 Task: Filter job titles by Data Entry Specialist.
Action: Mouse moved to (293, 90)
Screenshot: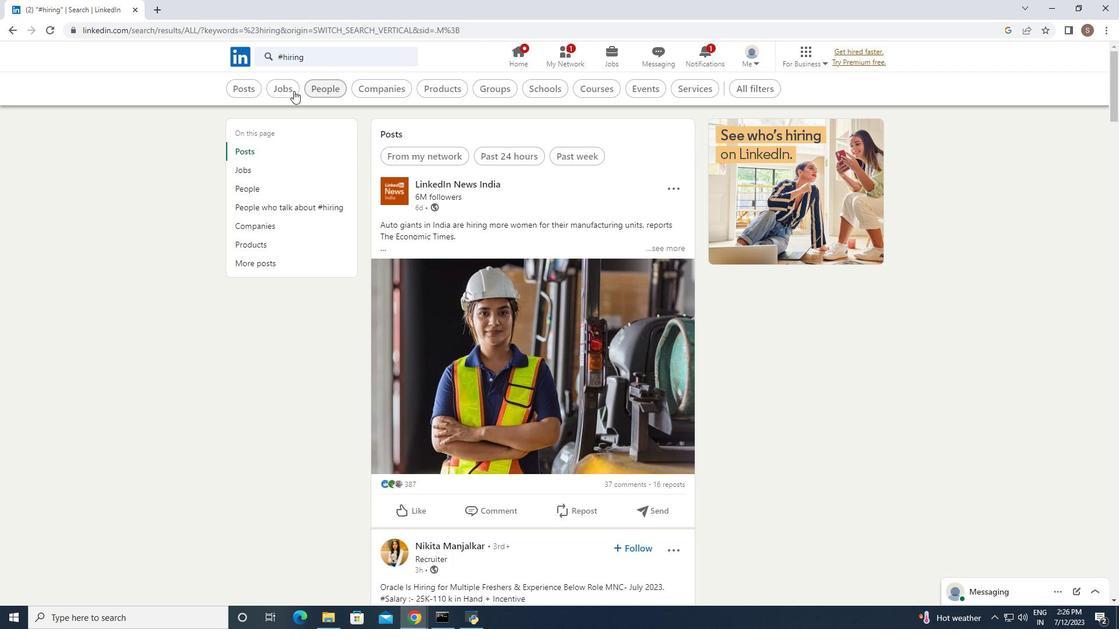 
Action: Mouse pressed left at (293, 90)
Screenshot: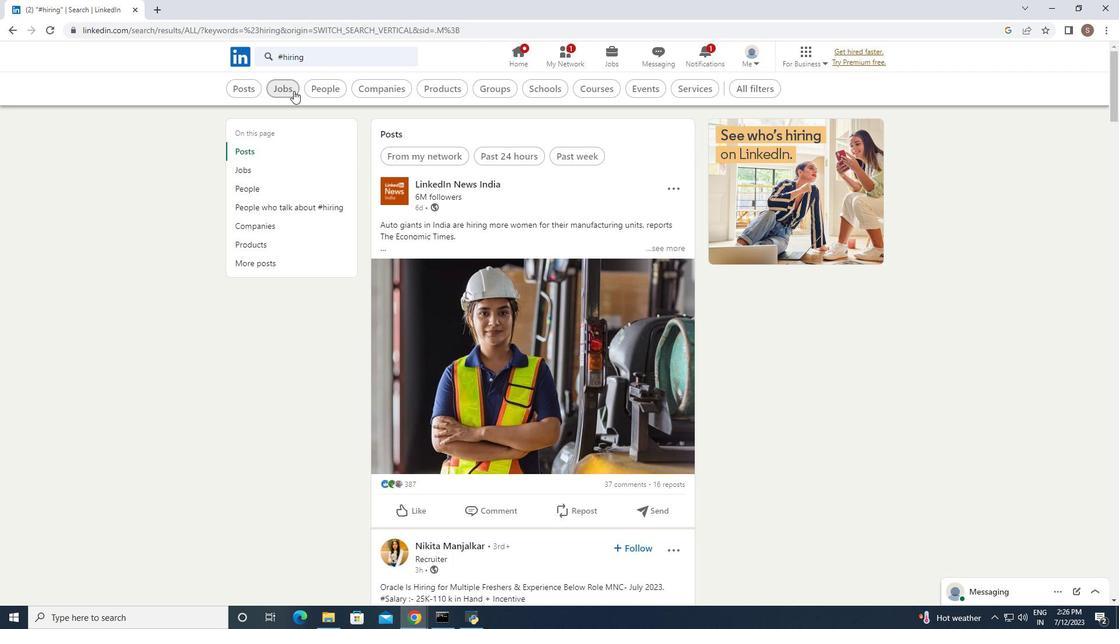 
Action: Mouse moved to (762, 90)
Screenshot: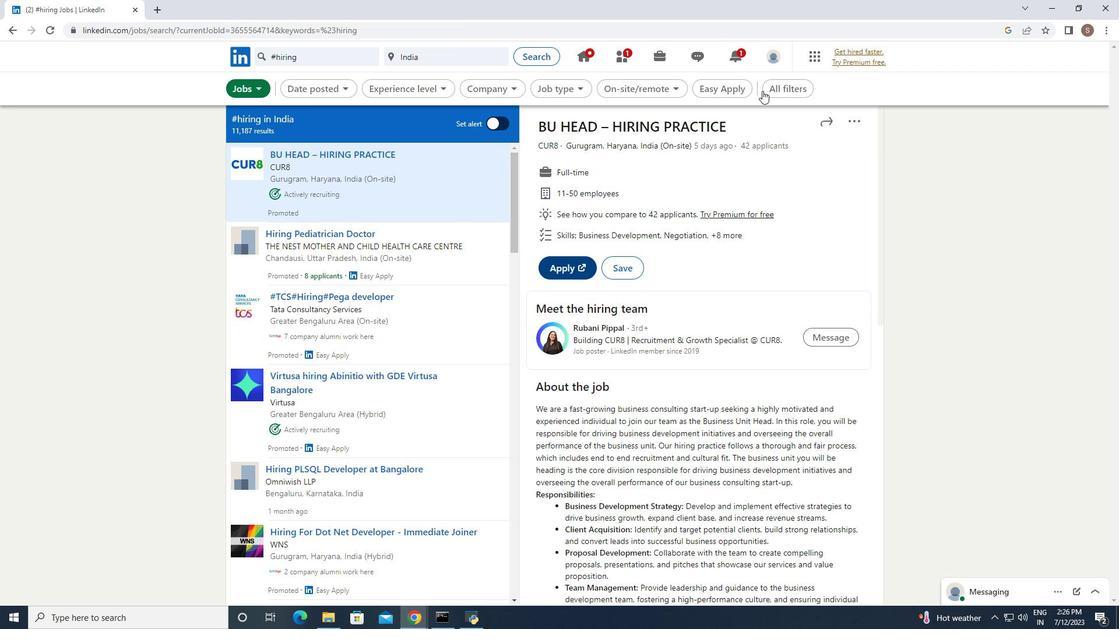 
Action: Mouse pressed left at (762, 90)
Screenshot: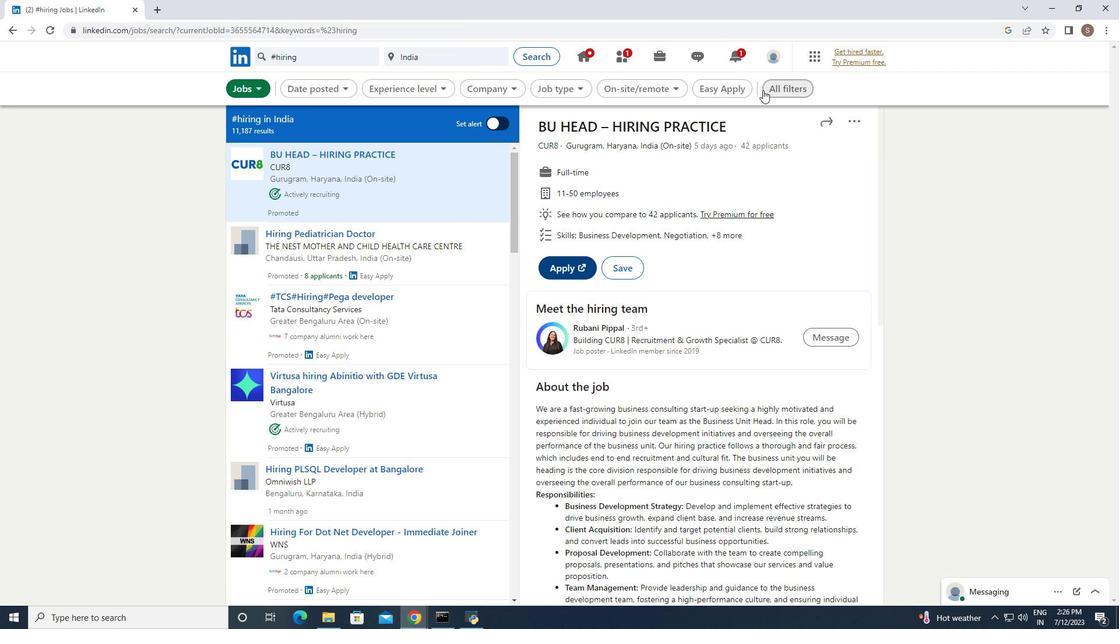 
Action: Mouse moved to (877, 368)
Screenshot: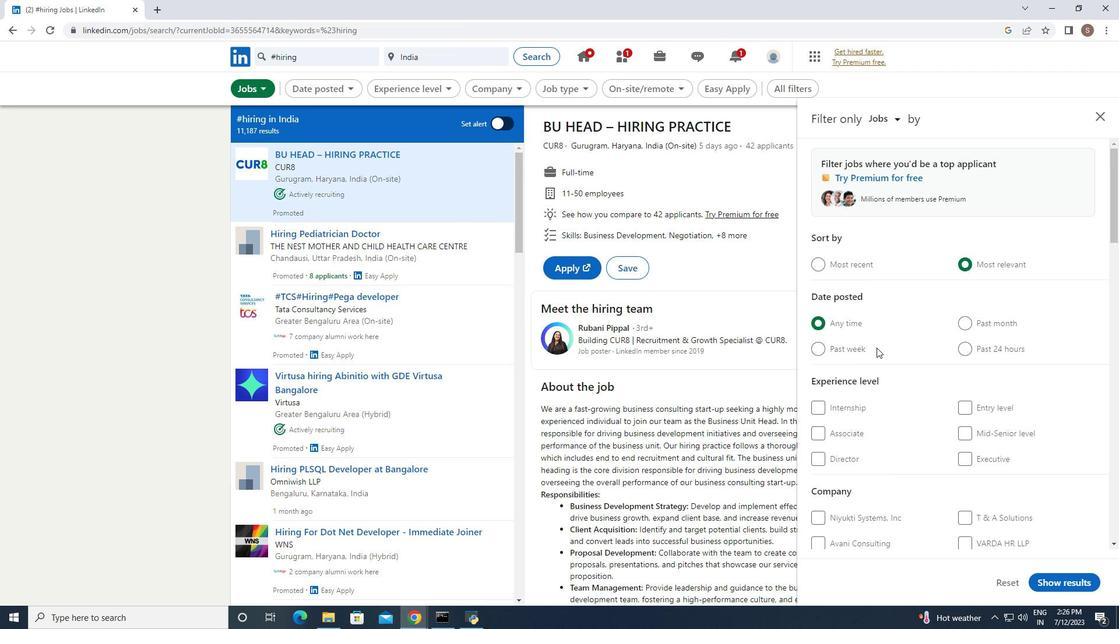 
Action: Mouse scrolled (877, 368) with delta (0, 0)
Screenshot: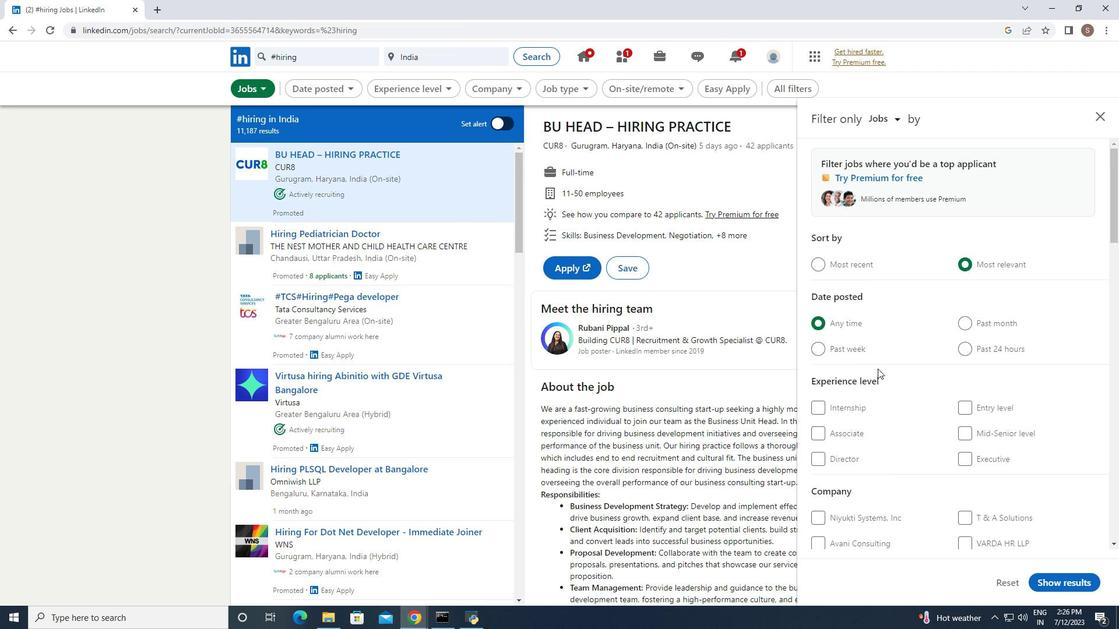
Action: Mouse scrolled (877, 368) with delta (0, 0)
Screenshot: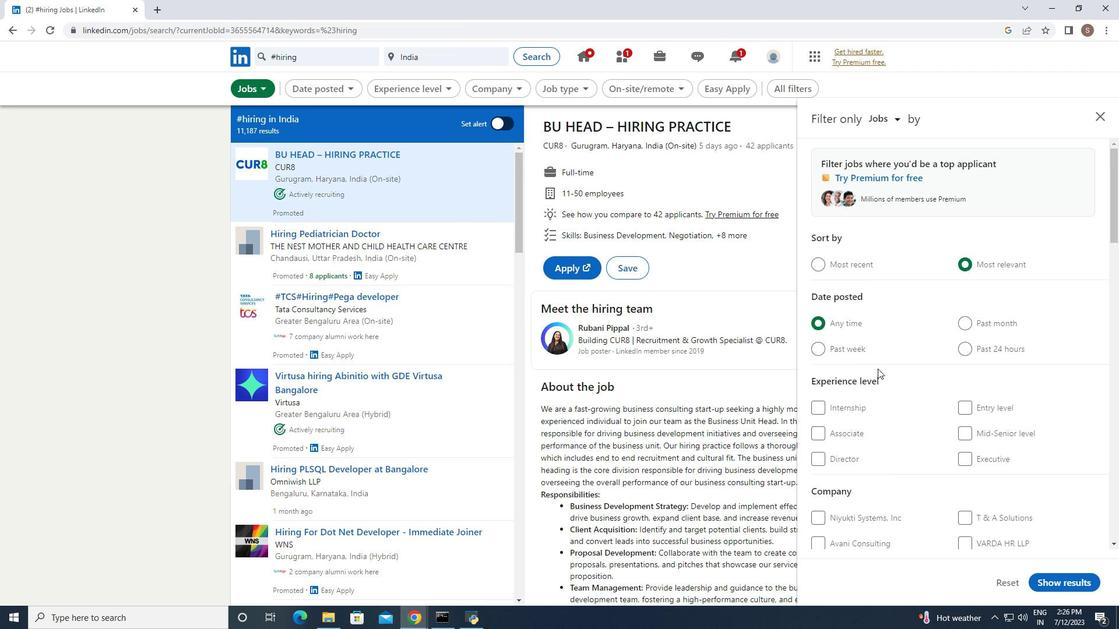 
Action: Mouse scrolled (877, 368) with delta (0, 0)
Screenshot: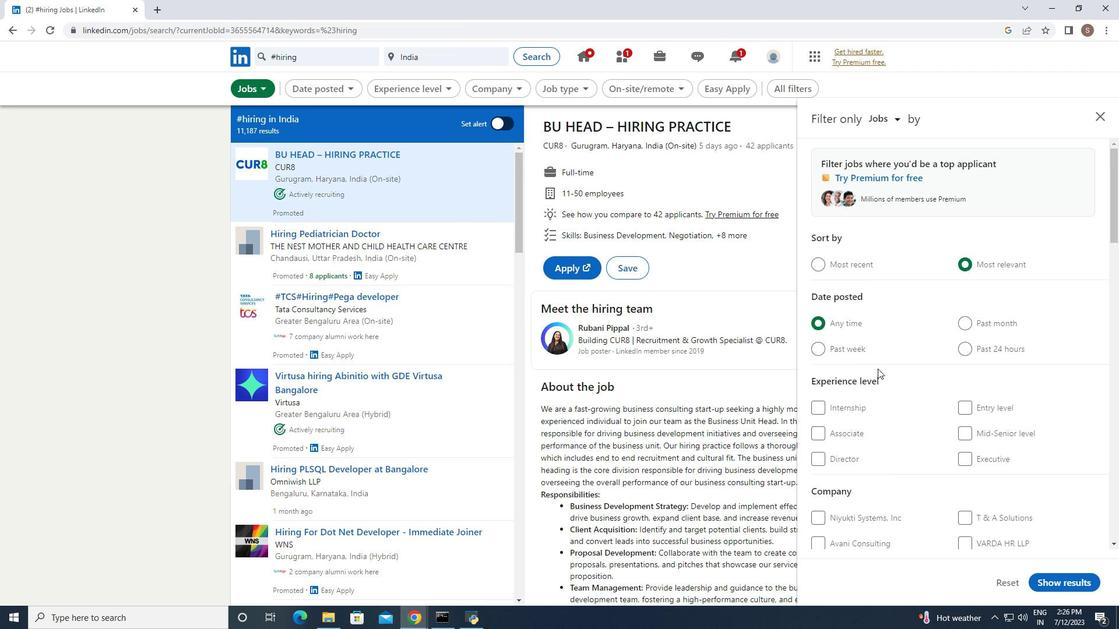 
Action: Mouse scrolled (877, 368) with delta (0, 0)
Screenshot: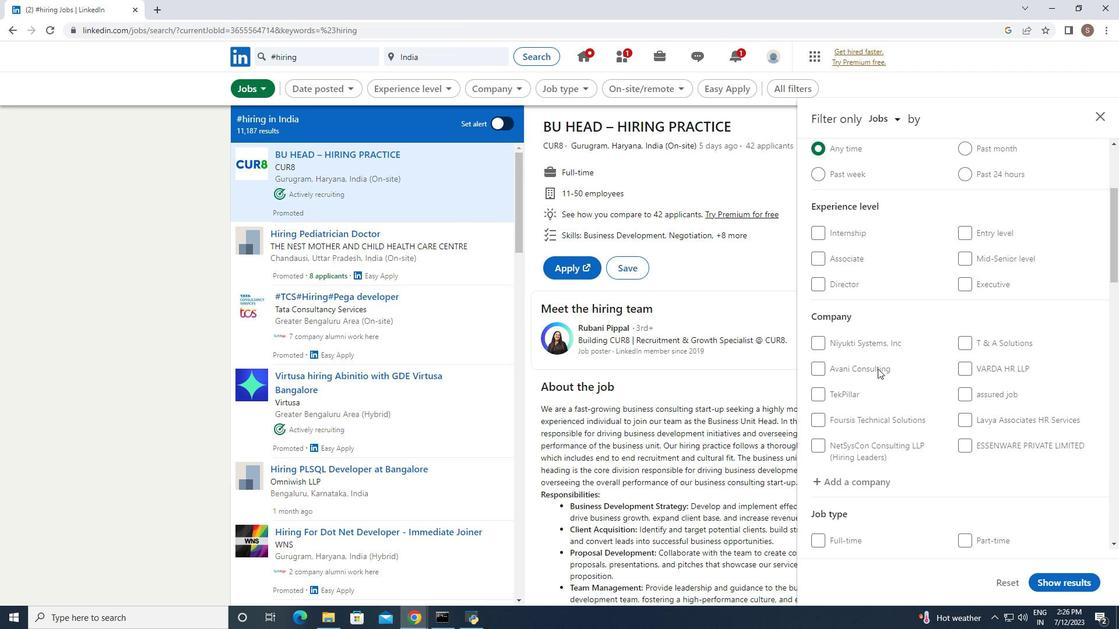 
Action: Mouse scrolled (877, 368) with delta (0, 0)
Screenshot: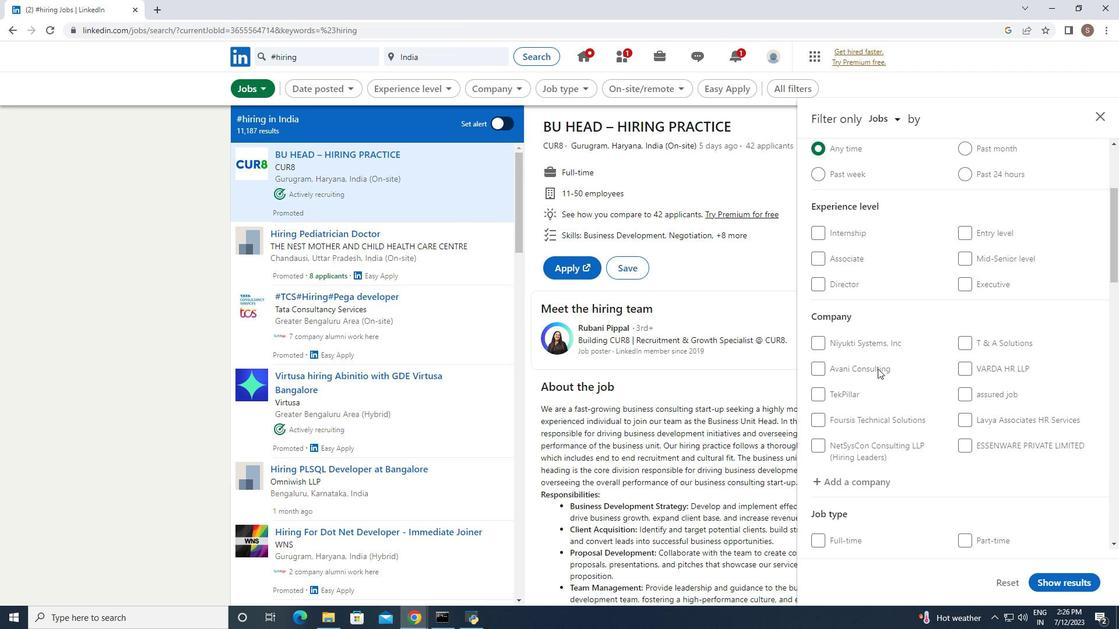 
Action: Mouse scrolled (877, 368) with delta (0, 0)
Screenshot: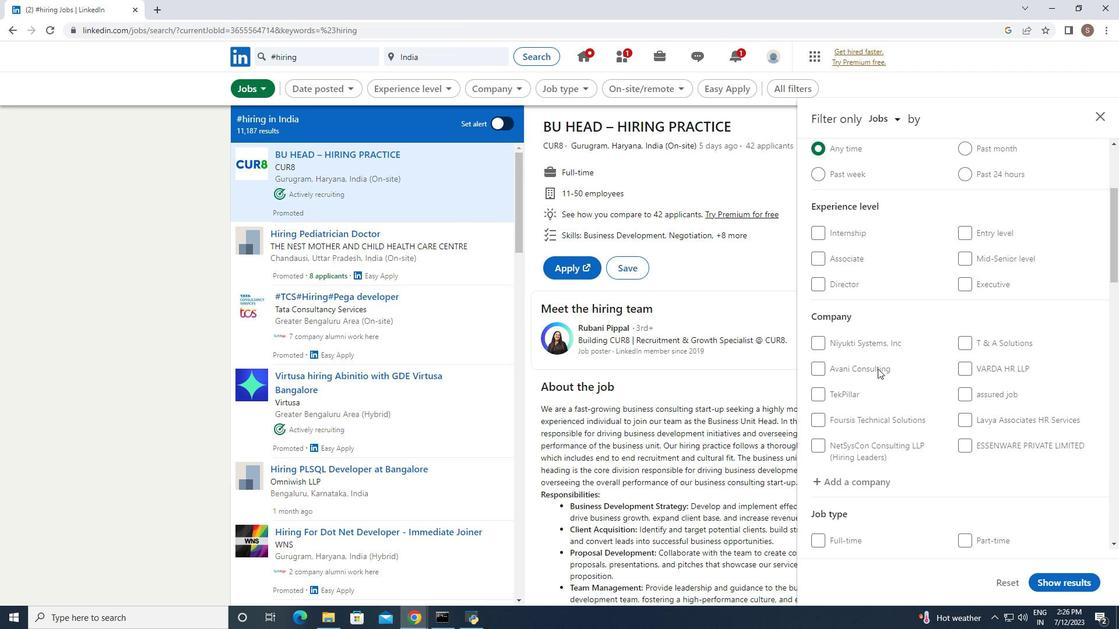 
Action: Mouse scrolled (877, 368) with delta (0, 0)
Screenshot: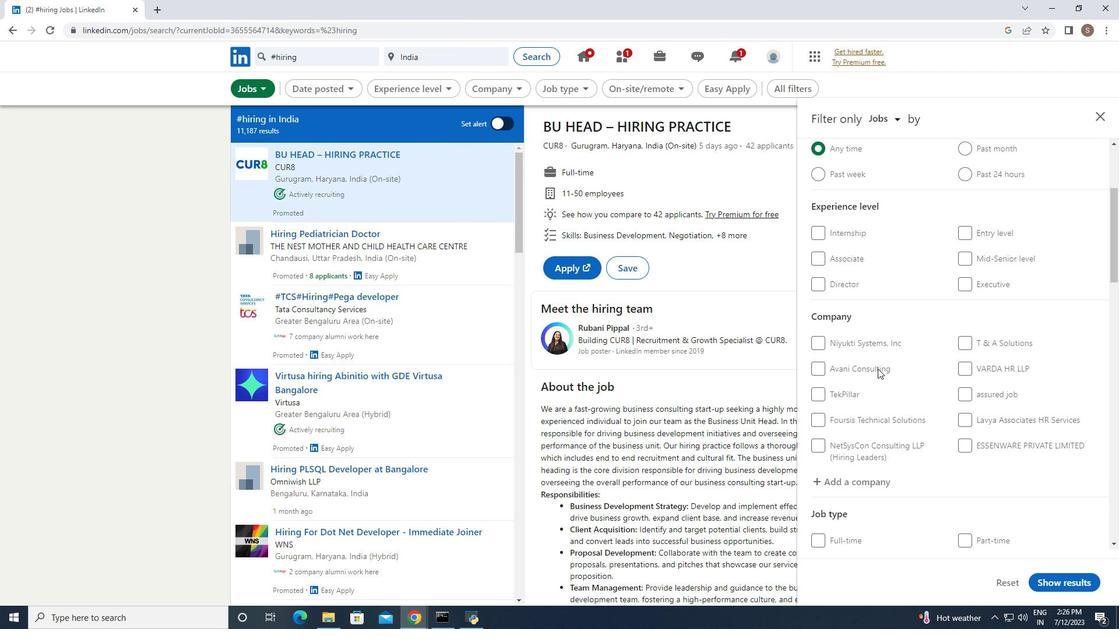 
Action: Mouse scrolled (877, 368) with delta (0, 0)
Screenshot: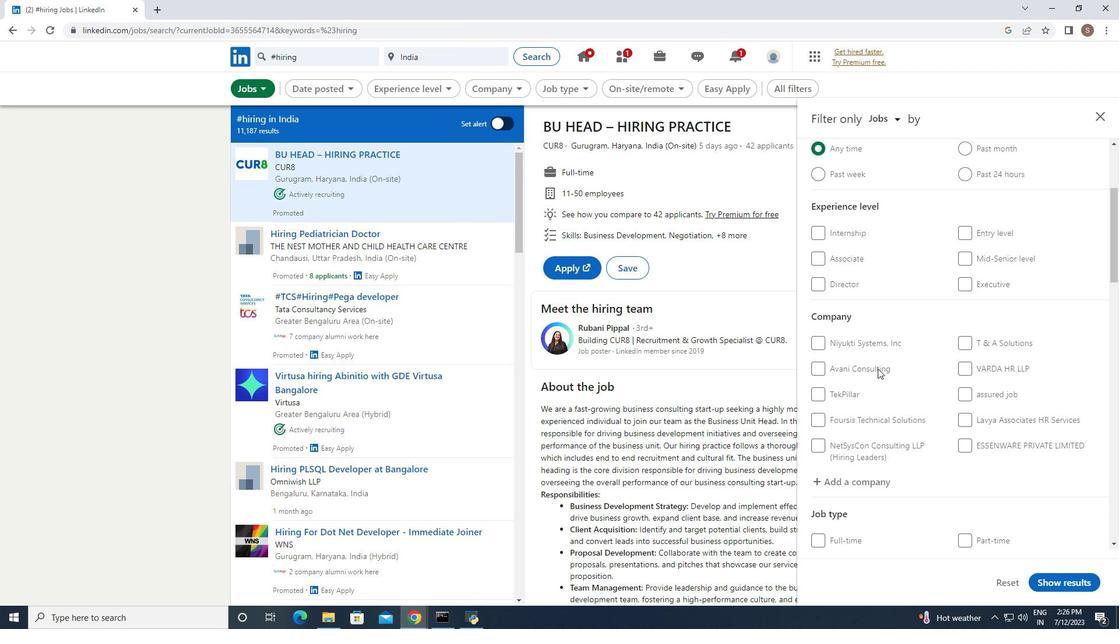 
Action: Mouse scrolled (877, 368) with delta (0, 0)
Screenshot: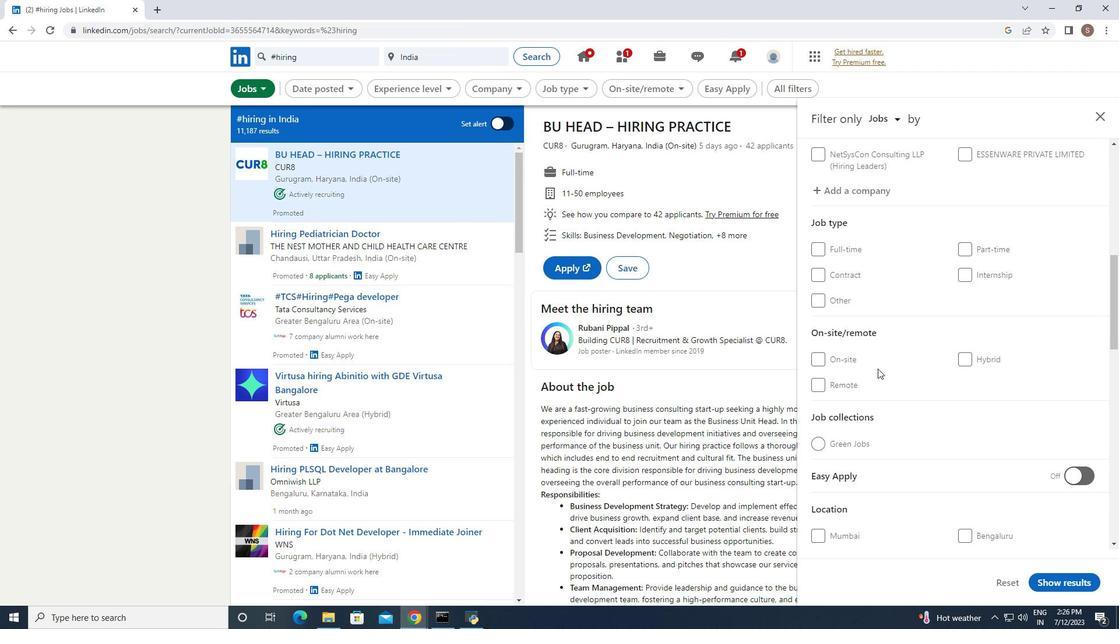
Action: Mouse scrolled (877, 368) with delta (0, 0)
Screenshot: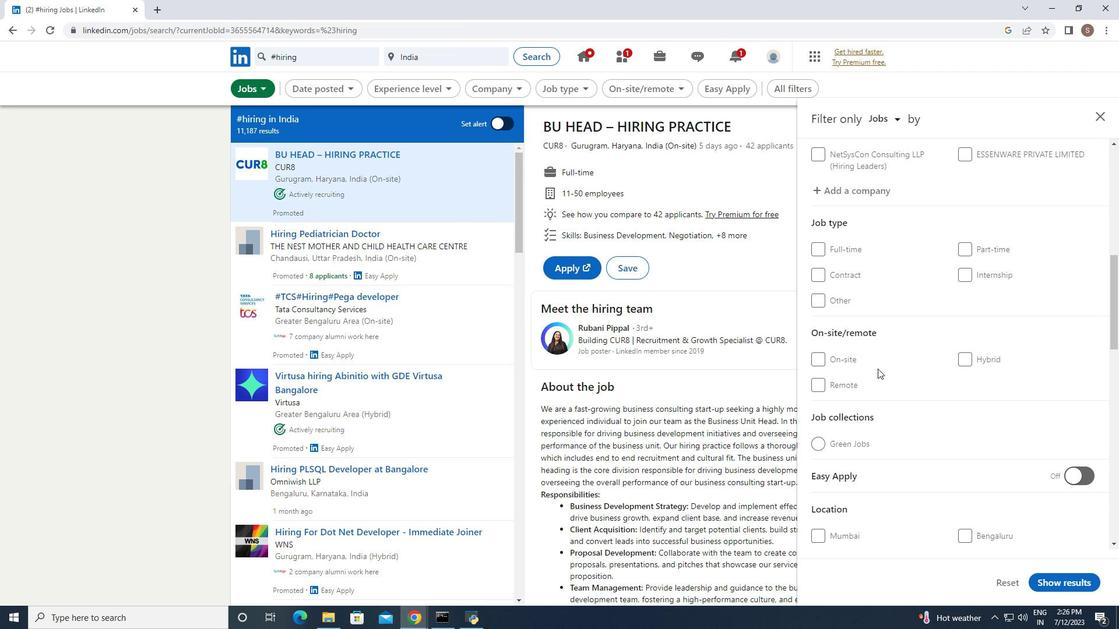 
Action: Mouse scrolled (877, 368) with delta (0, 0)
Screenshot: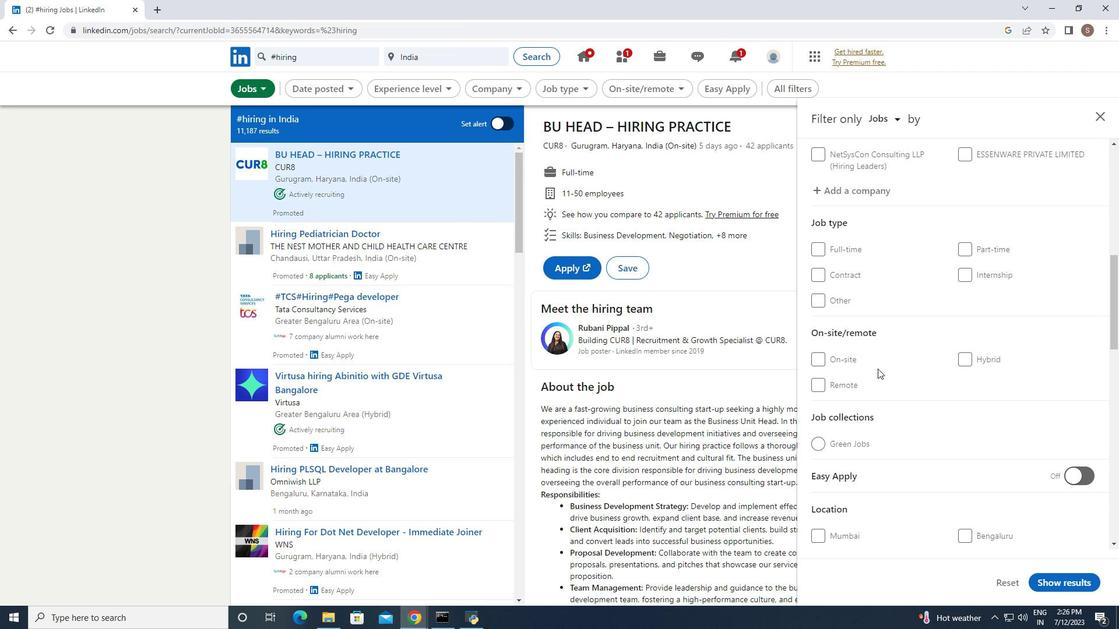 
Action: Mouse scrolled (877, 368) with delta (0, 0)
Screenshot: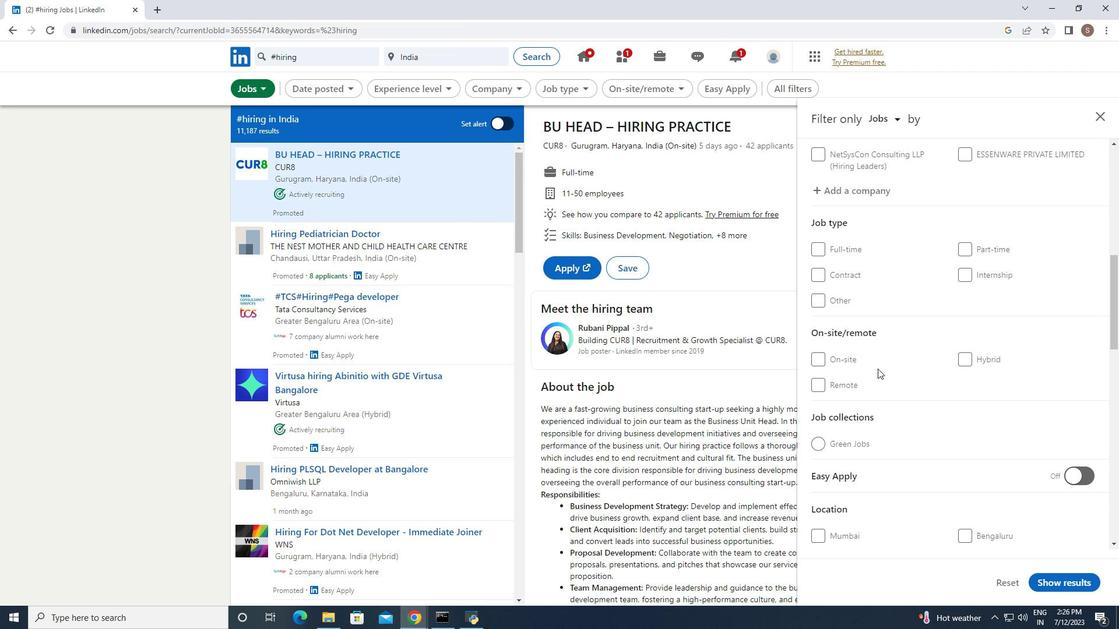 
Action: Mouse scrolled (877, 368) with delta (0, 0)
Screenshot: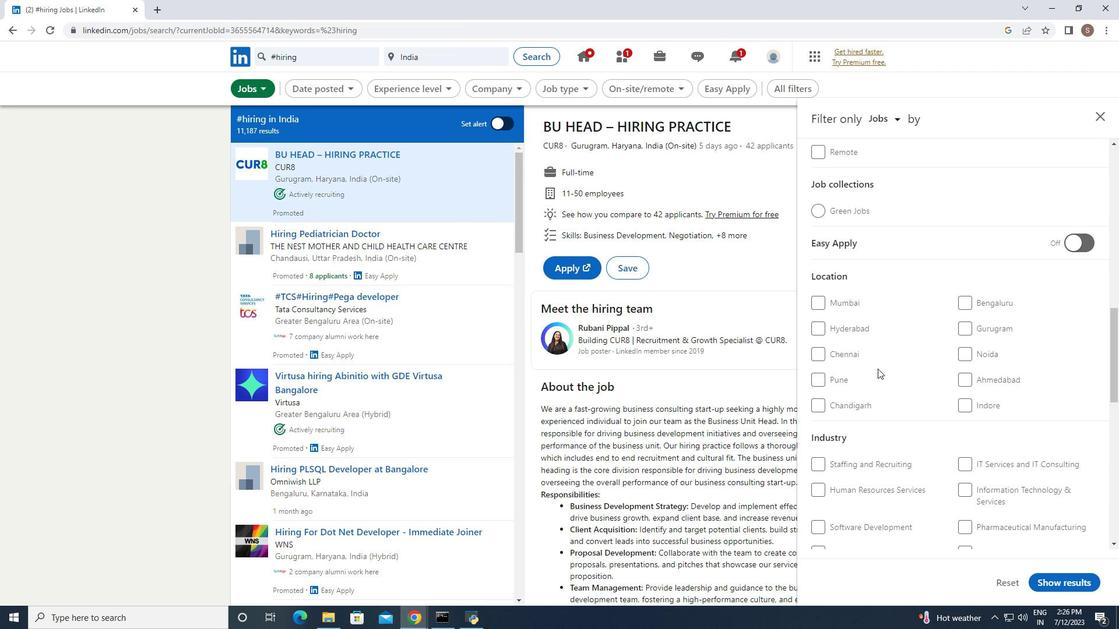 
Action: Mouse scrolled (877, 368) with delta (0, 0)
Screenshot: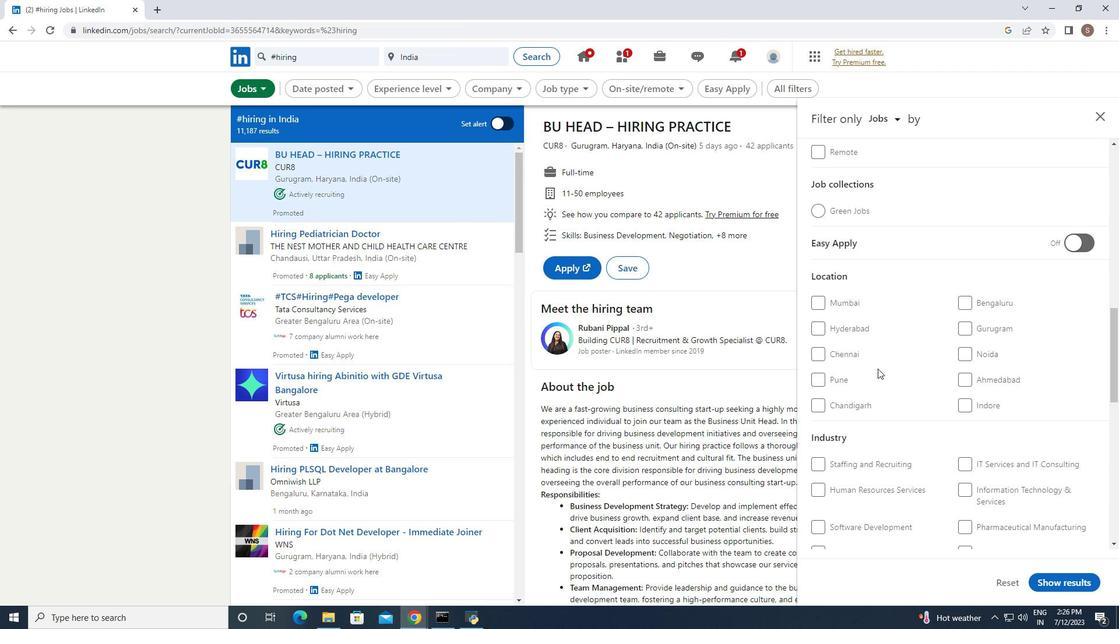 
Action: Mouse scrolled (877, 368) with delta (0, 0)
Screenshot: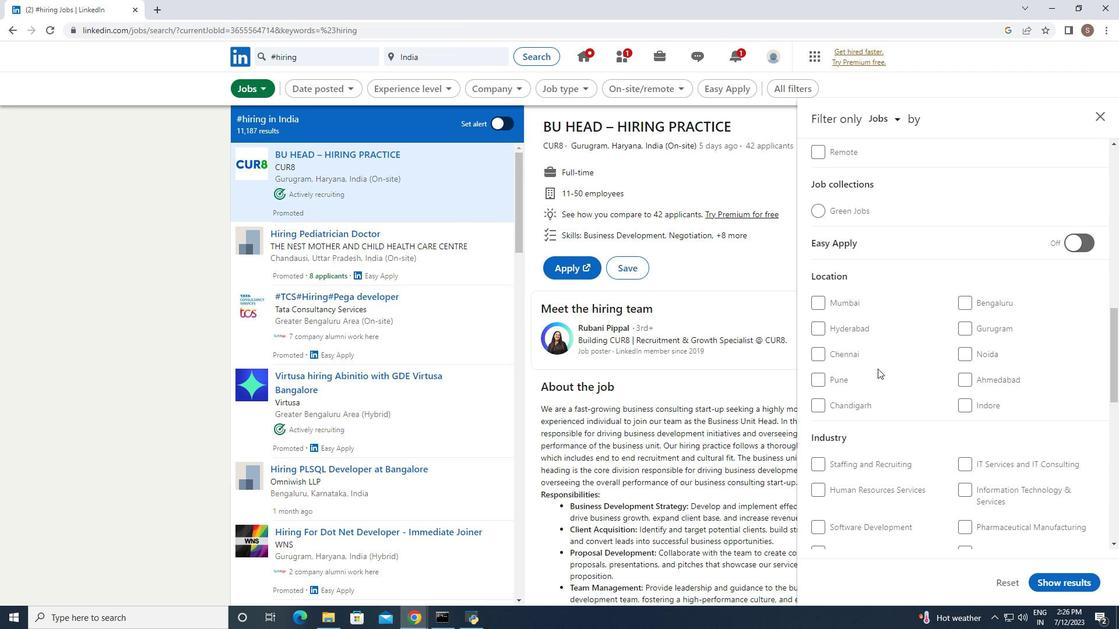 
Action: Mouse scrolled (877, 368) with delta (0, 0)
Screenshot: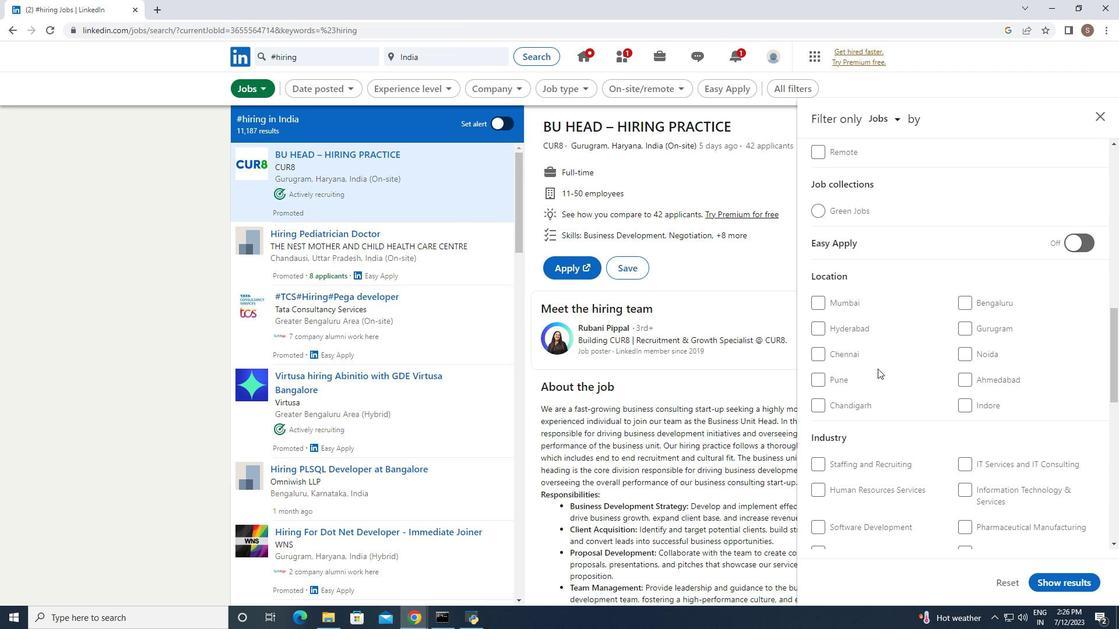 
Action: Mouse scrolled (877, 368) with delta (0, 0)
Screenshot: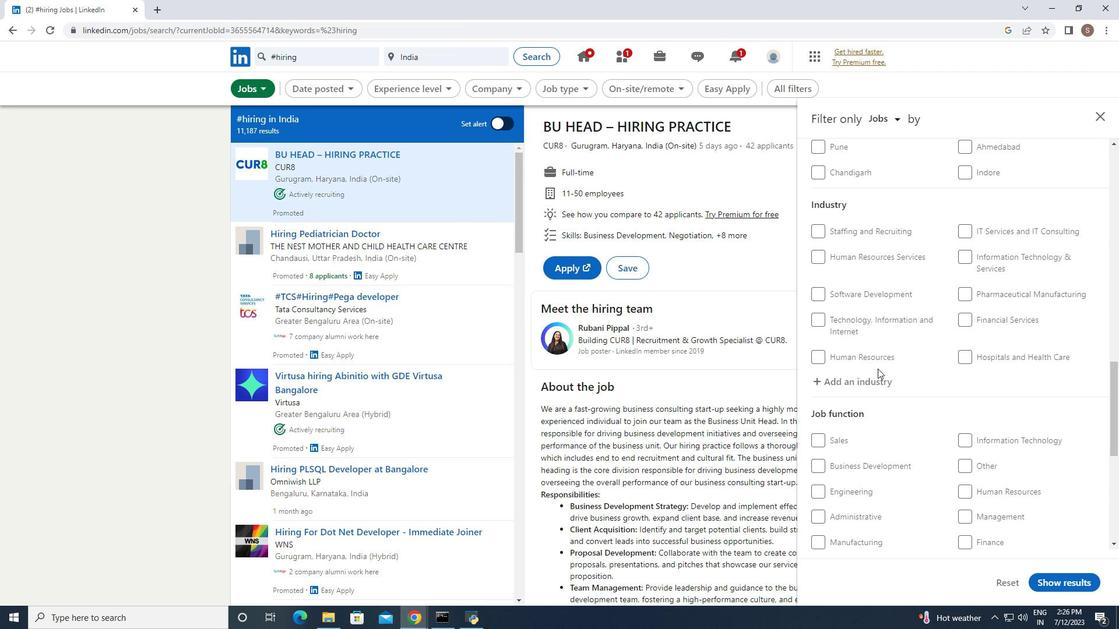 
Action: Mouse scrolled (877, 368) with delta (0, 0)
Screenshot: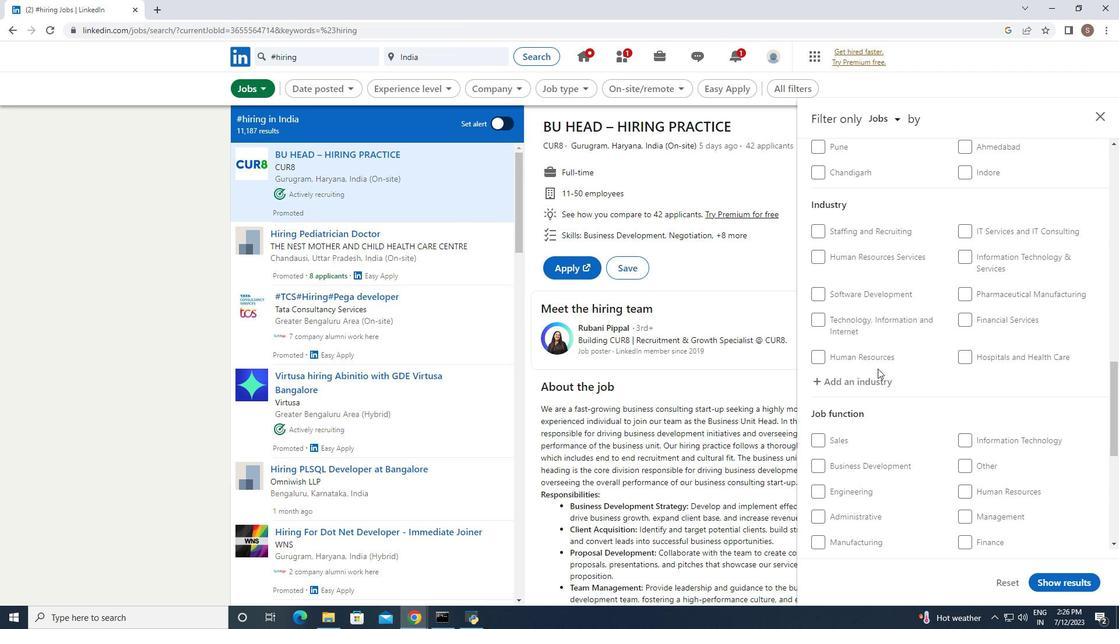 
Action: Mouse scrolled (877, 368) with delta (0, 0)
Screenshot: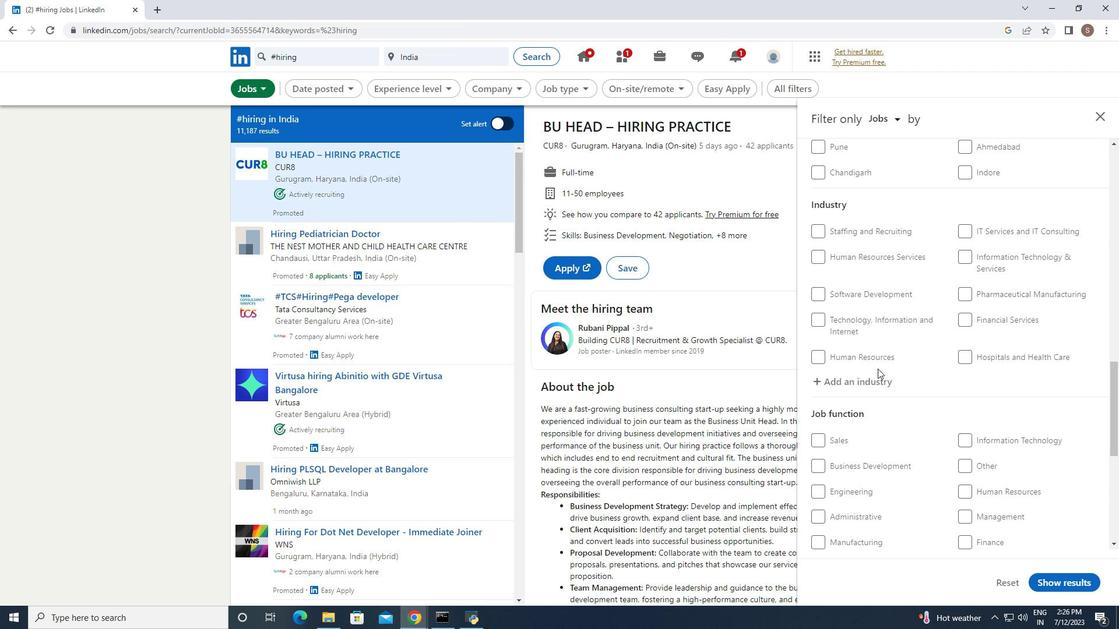 
Action: Mouse scrolled (877, 368) with delta (0, 0)
Screenshot: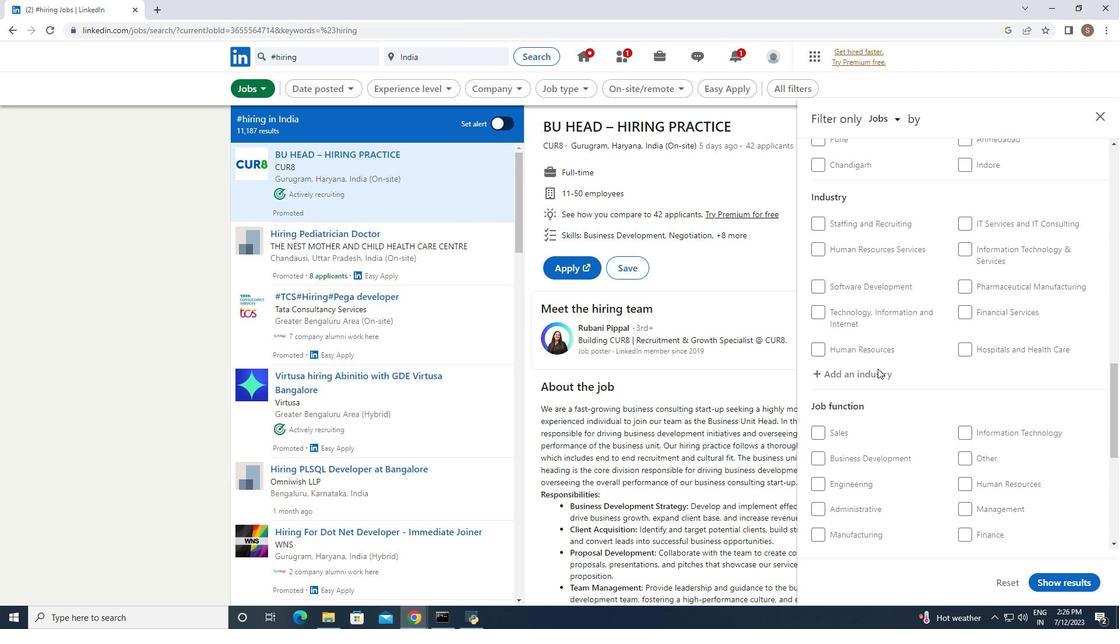 
Action: Mouse scrolled (877, 368) with delta (0, 0)
Screenshot: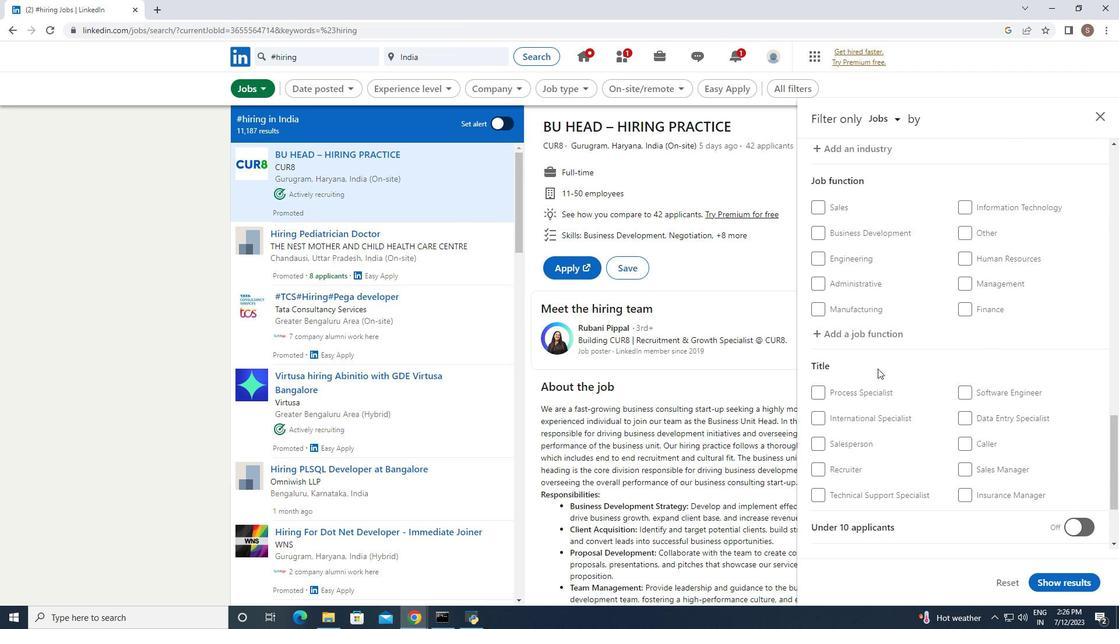 
Action: Mouse scrolled (877, 368) with delta (0, 0)
Screenshot: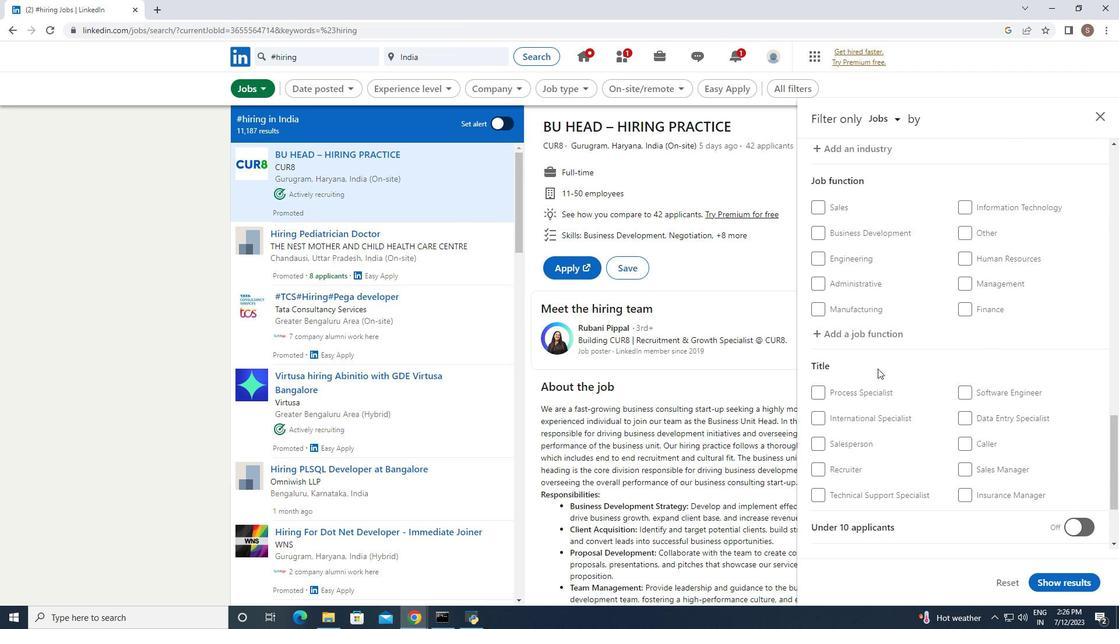 
Action: Mouse scrolled (877, 368) with delta (0, 0)
Screenshot: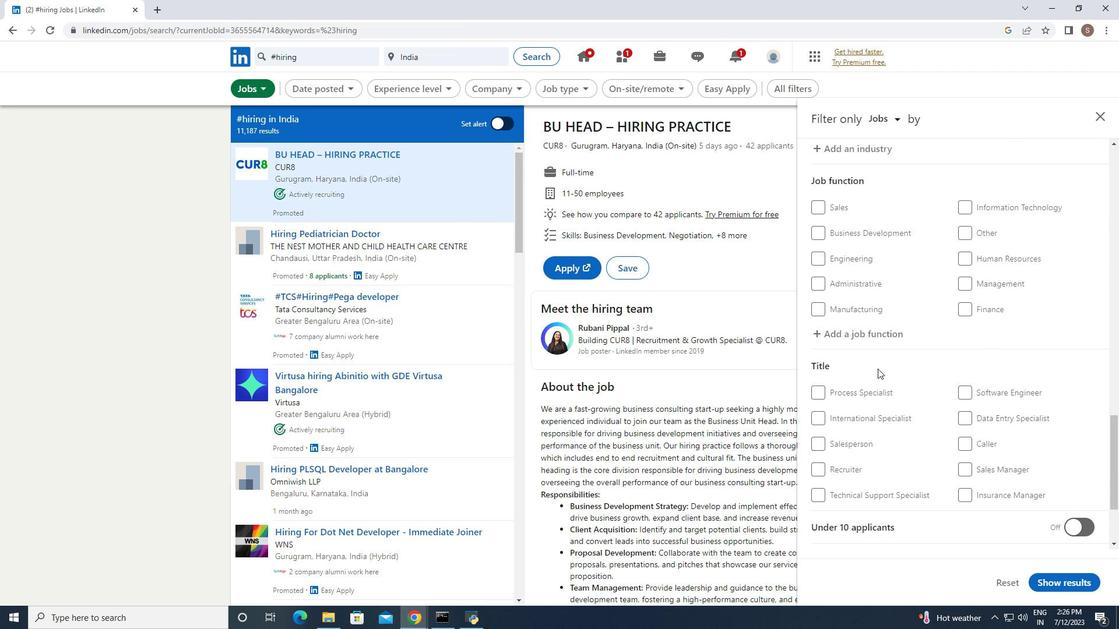 
Action: Mouse scrolled (877, 368) with delta (0, 0)
Screenshot: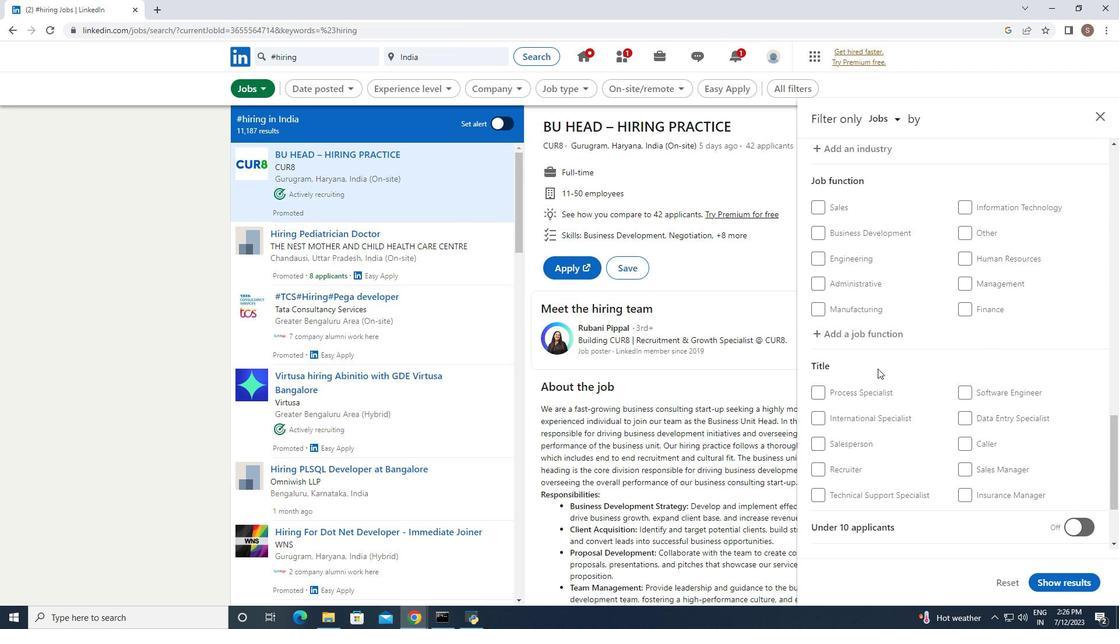 
Action: Mouse moved to (978, 285)
Screenshot: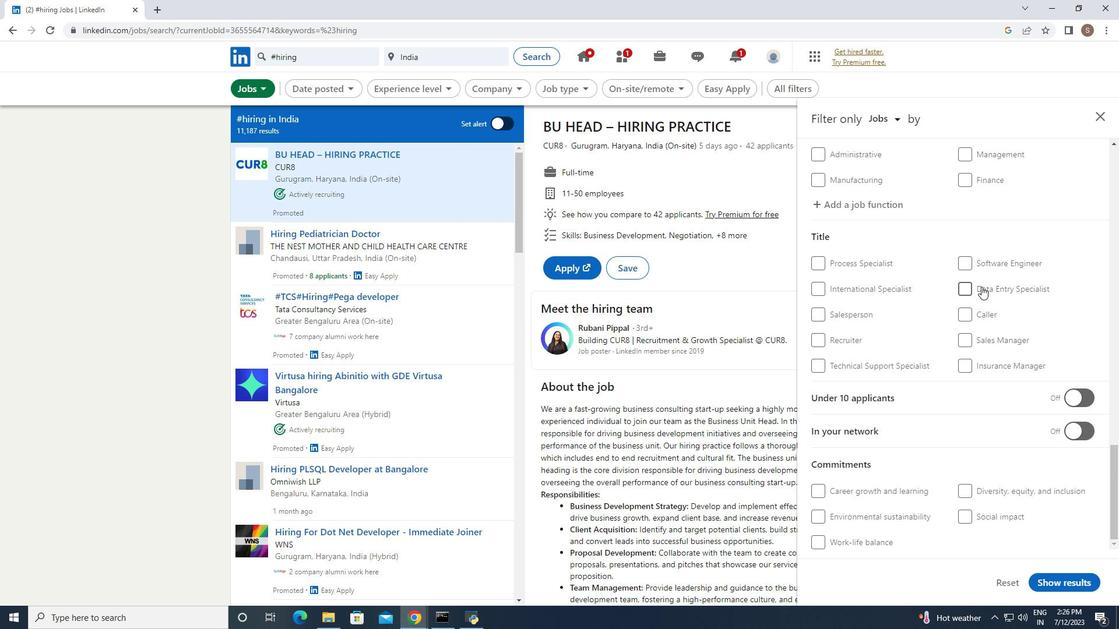 
Action: Mouse pressed left at (978, 285)
Screenshot: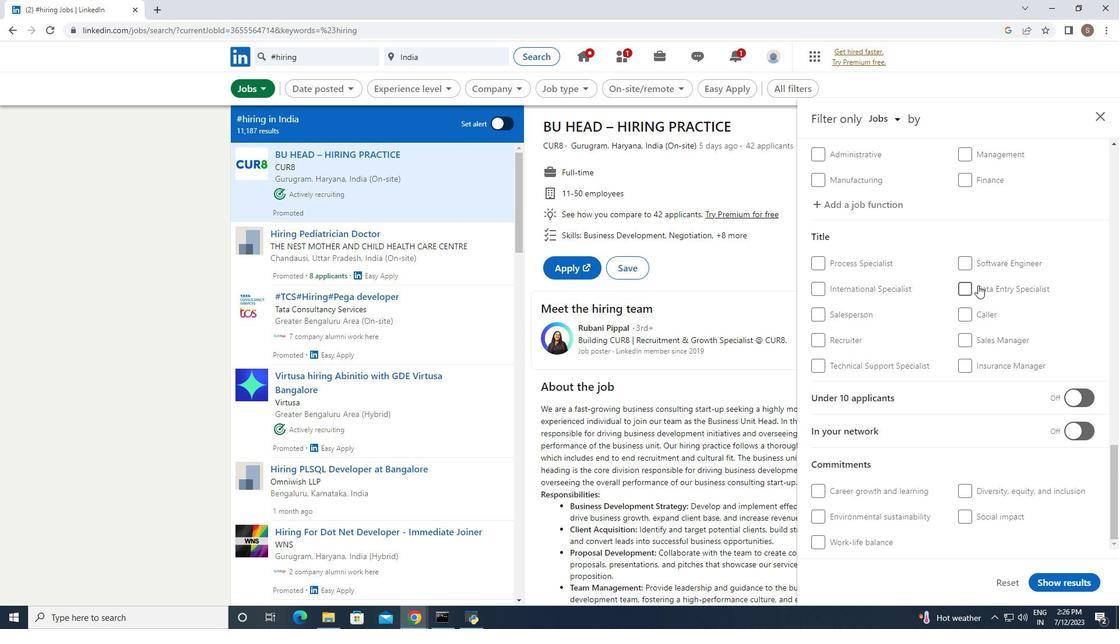 
Action: Mouse moved to (1028, 578)
Screenshot: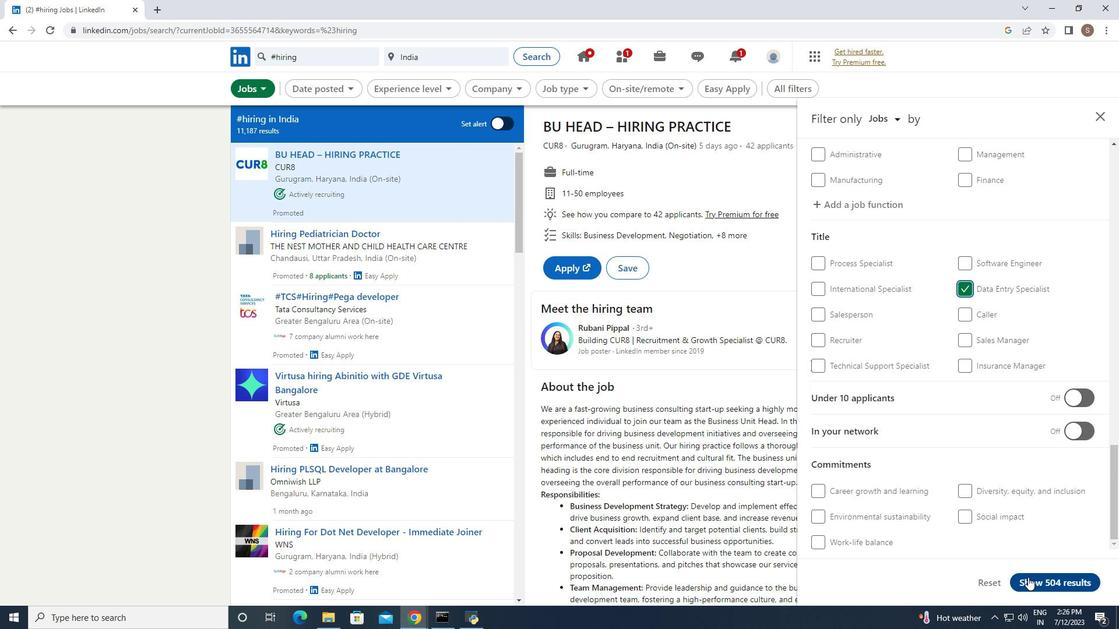 
Action: Mouse pressed left at (1028, 578)
Screenshot: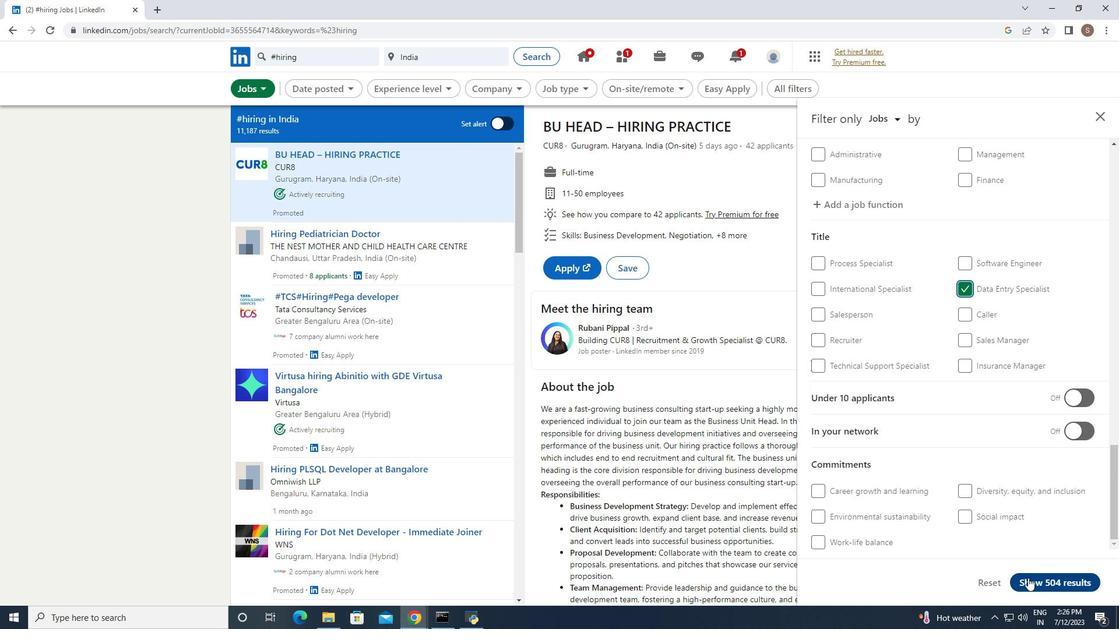 
